 Task: Schedule a session for the task prioritization workshop.
Action: Mouse moved to (38, 91)
Screenshot: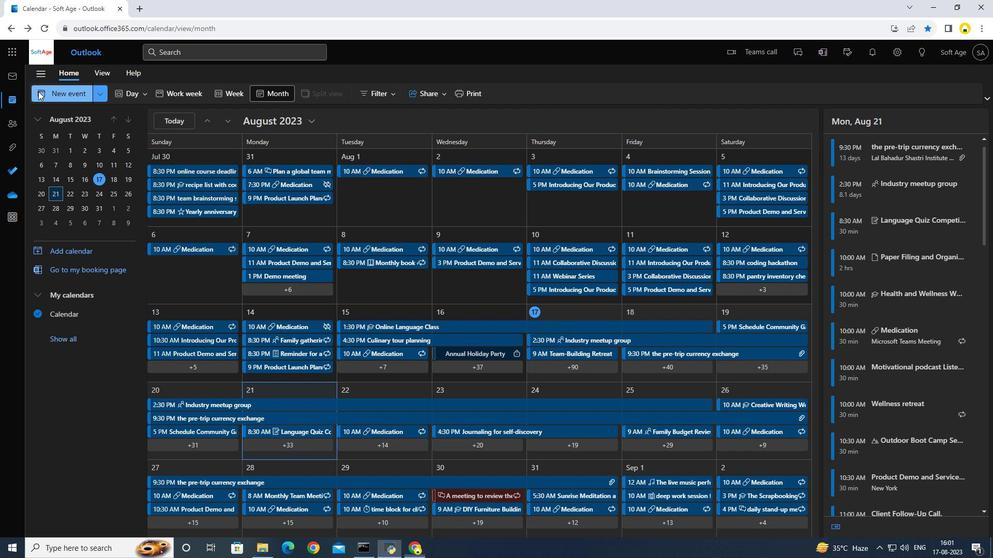 
Action: Mouse pressed left at (38, 91)
Screenshot: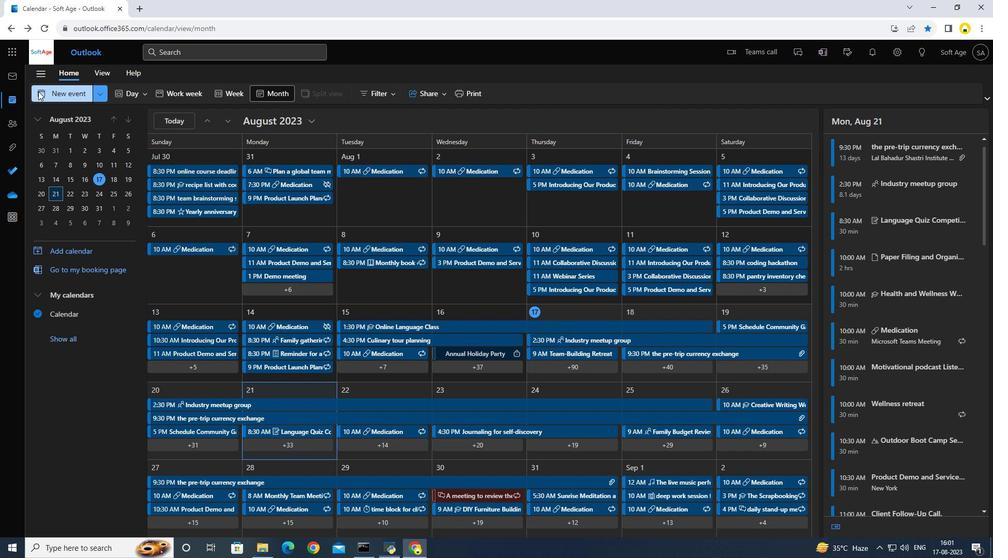 
Action: Mouse moved to (283, 167)
Screenshot: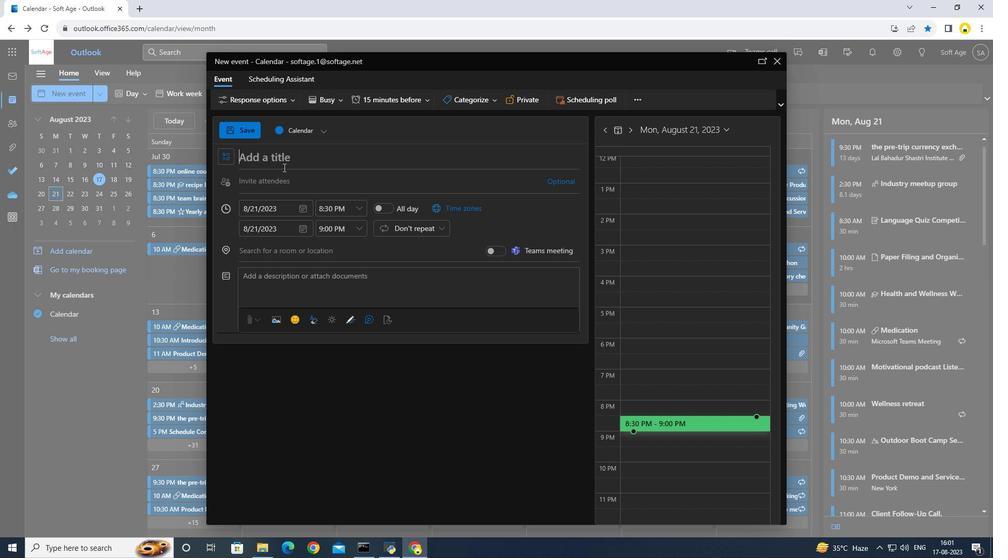 
Action: Key pressed <Key.caps_lock>S<Key.caps_lock>ession<Key.space>for<Key.space>the<Key.space><Key.caps_lock>T<Key.caps_lock>ask<Key.space>proi<Key.backspace><Key.backspace>ioritization<Key.space>workj<Key.backspace>shop
Screenshot: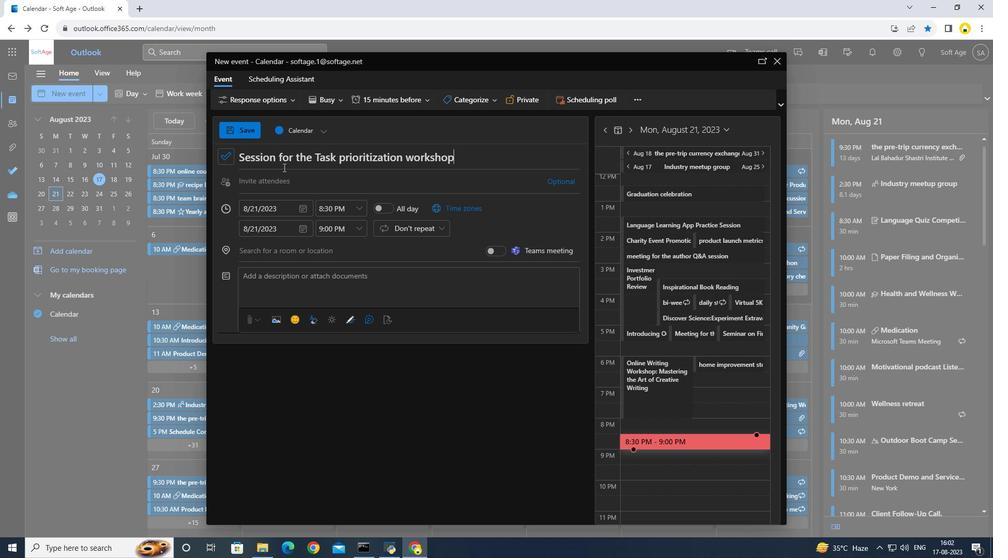 
Action: Mouse moved to (359, 208)
Screenshot: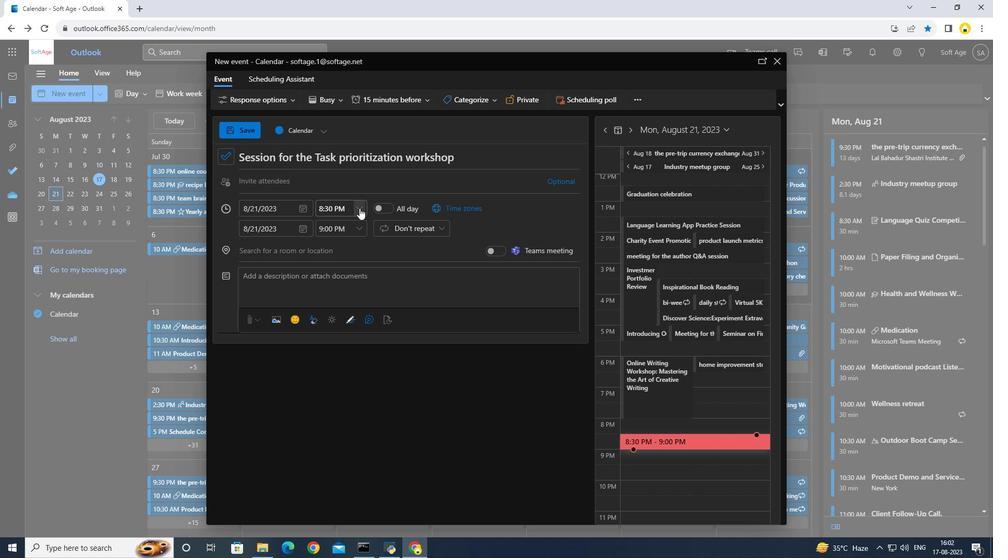 
Action: Mouse pressed left at (359, 208)
Screenshot: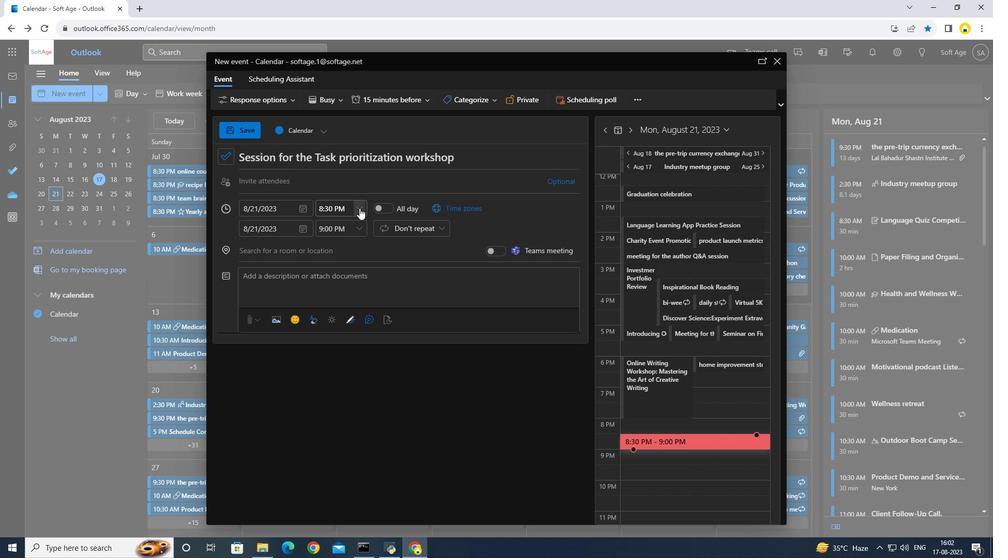 
Action: Mouse moved to (349, 234)
Screenshot: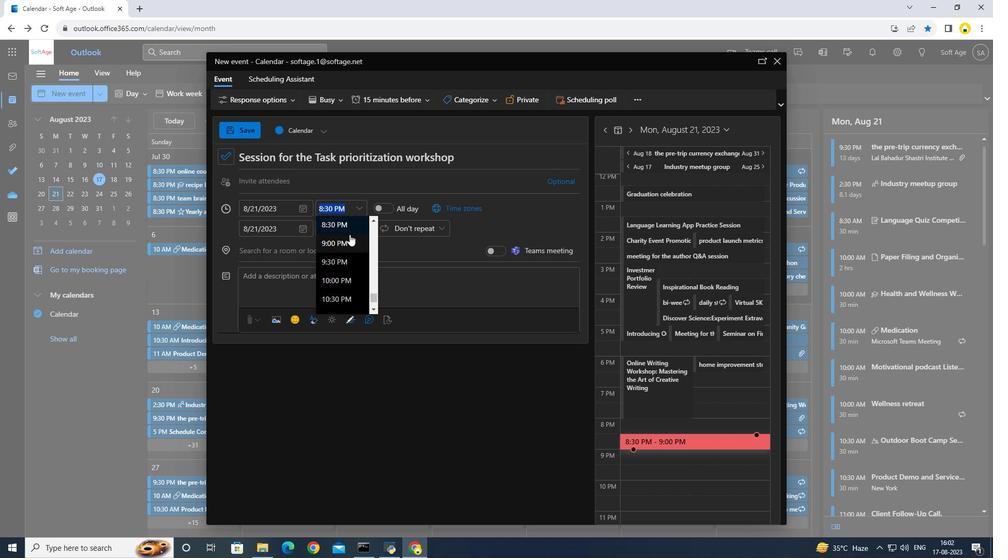 
Action: Mouse scrolled (349, 235) with delta (0, 0)
Screenshot: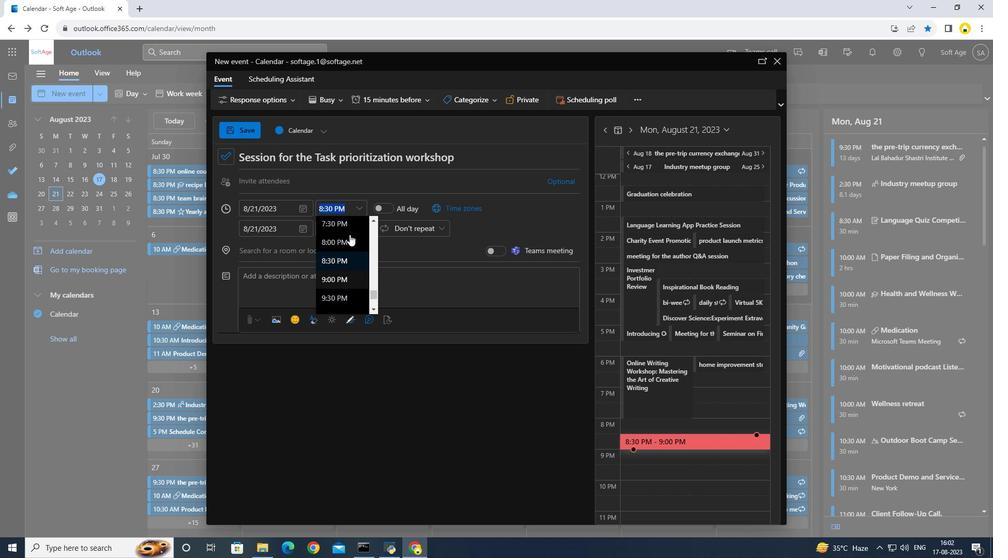 
Action: Mouse scrolled (349, 235) with delta (0, 0)
Screenshot: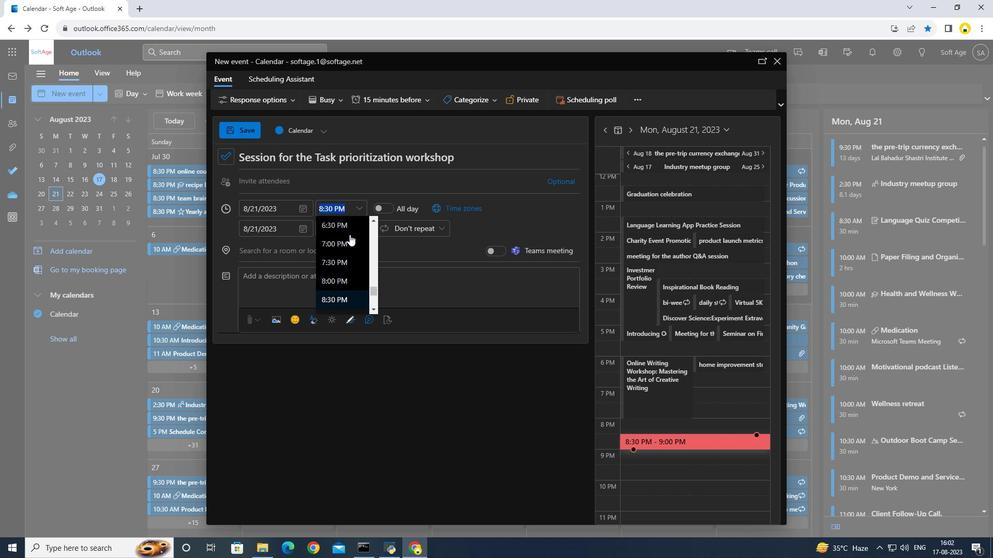 
Action: Mouse scrolled (349, 235) with delta (0, 0)
Screenshot: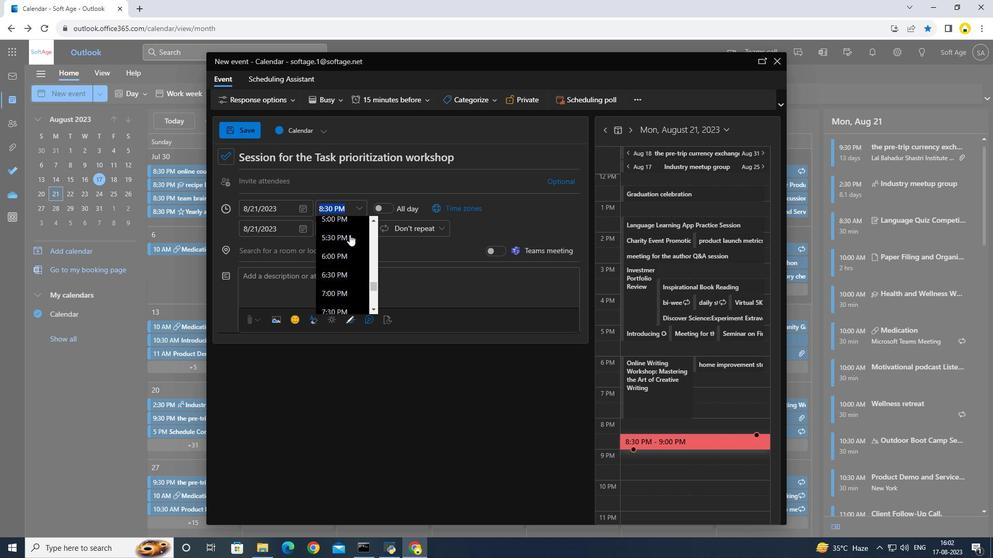 
Action: Mouse scrolled (349, 235) with delta (0, 0)
Screenshot: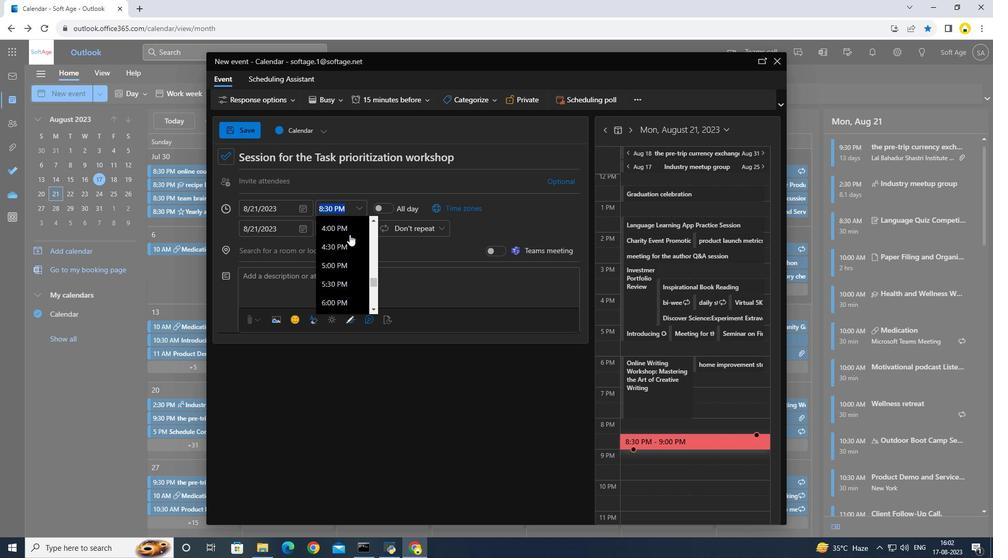 
Action: Mouse scrolled (349, 235) with delta (0, 0)
Screenshot: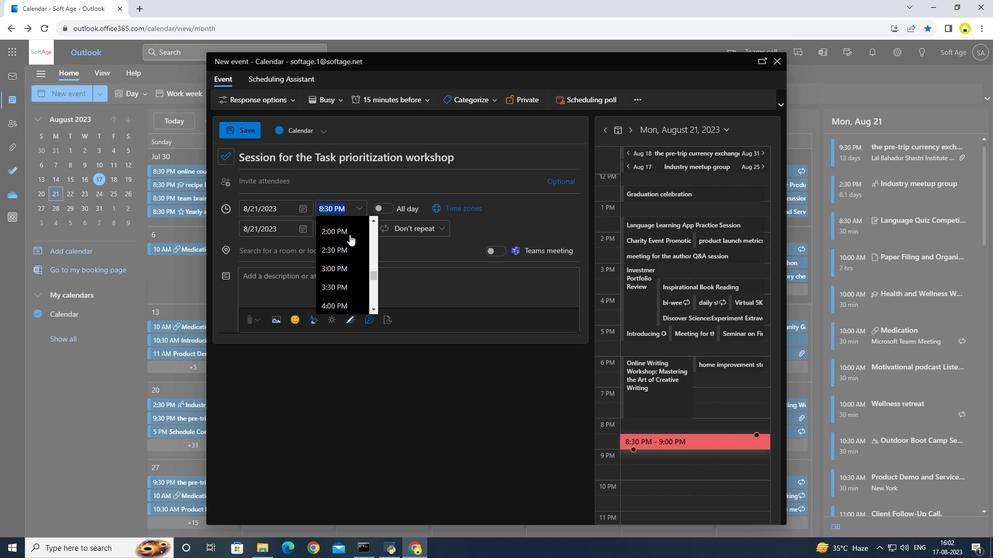 
Action: Mouse moved to (342, 246)
Screenshot: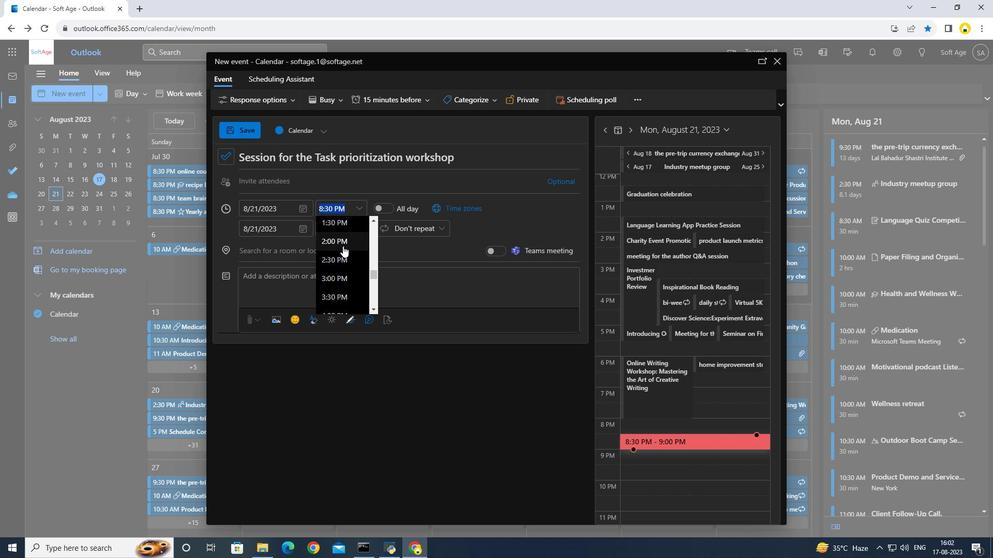 
Action: Mouse pressed left at (342, 246)
Screenshot: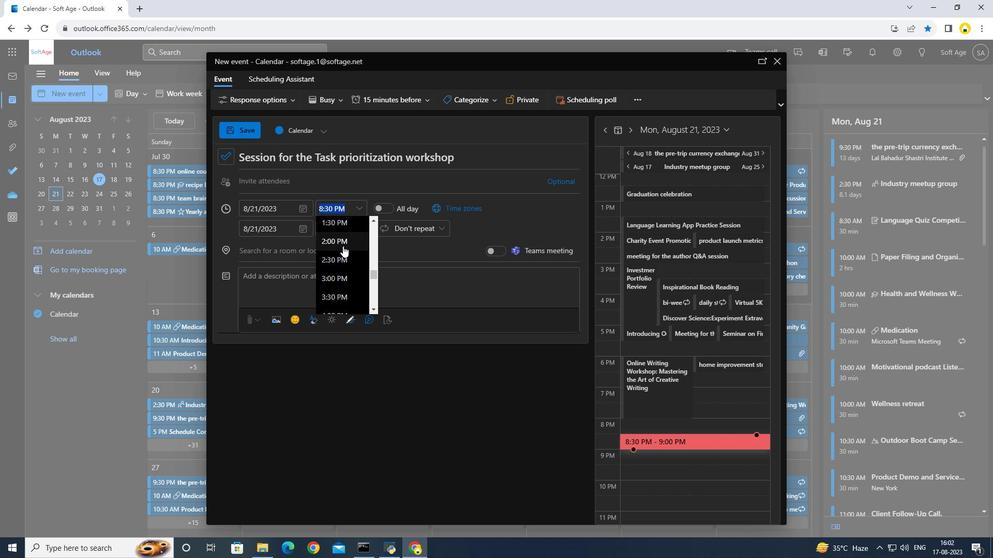 
Action: Mouse moved to (228, 129)
Screenshot: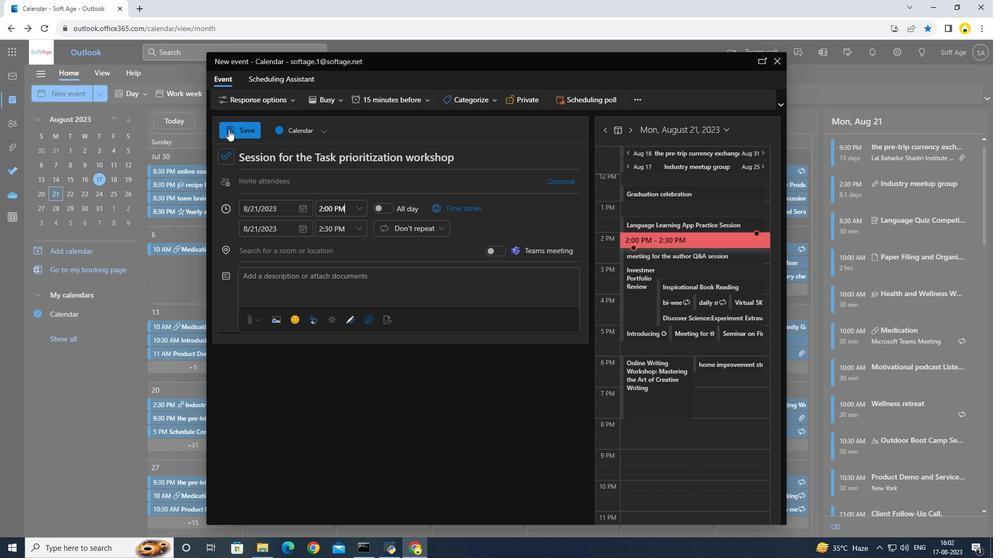 
Action: Mouse pressed left at (228, 129)
Screenshot: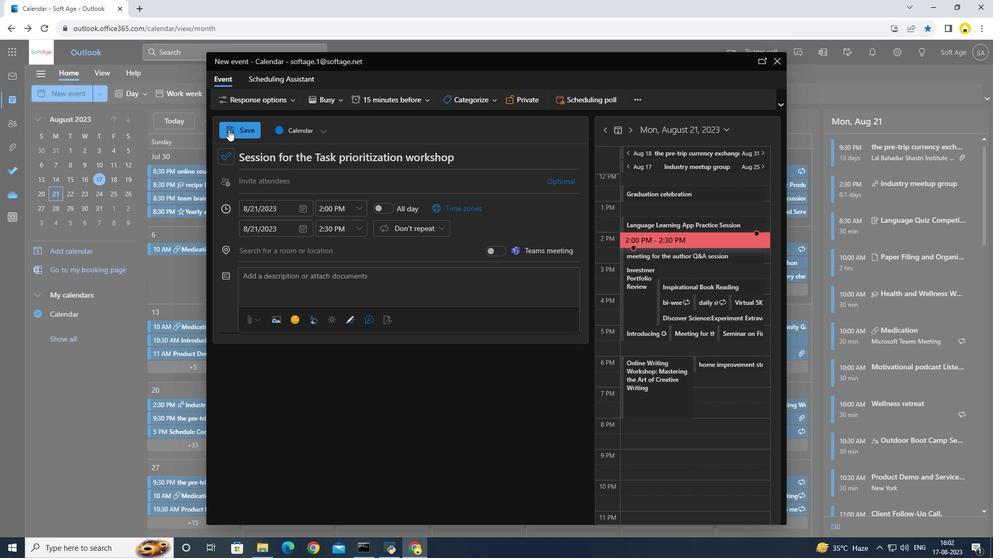 
